 Task: Add Attachment from "Attach a link" to Card Card0000000140 in Board Board0000000035 in Workspace WS0000000012 in Trello. Add Cover Red to Card Card0000000140 in Board Board0000000035 in Workspace WS0000000012 in Trello. Add "Join Card" Button Button0000000140  to Card Card0000000140 in Board Board0000000035 in Workspace WS0000000012 in Trello. Add Description DS0000000140 to Card Card0000000140 in Board Board0000000035 in Workspace WS0000000012 in Trello. Add Comment CM0000000140 to Card Card0000000140 in Board Board0000000035 in Workspace WS0000000012 in Trello
Action: Mouse moved to (417, 420)
Screenshot: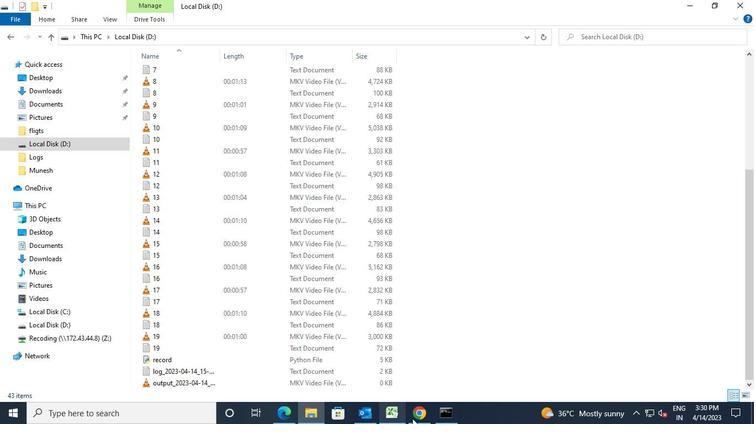 
Action: Mouse pressed left at (417, 420)
Screenshot: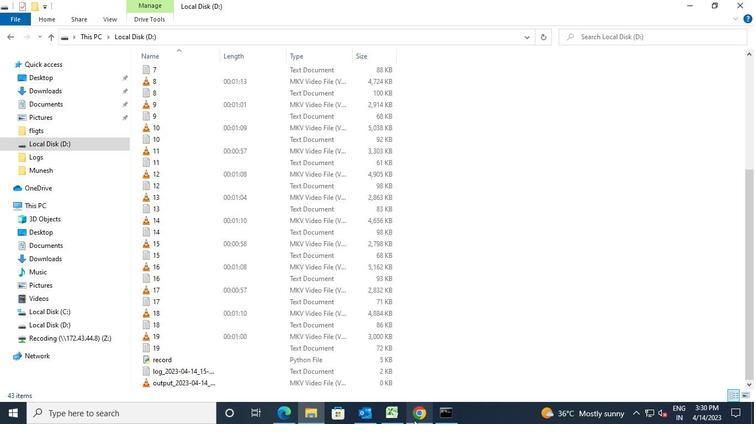 
Action: Mouse moved to (285, 170)
Screenshot: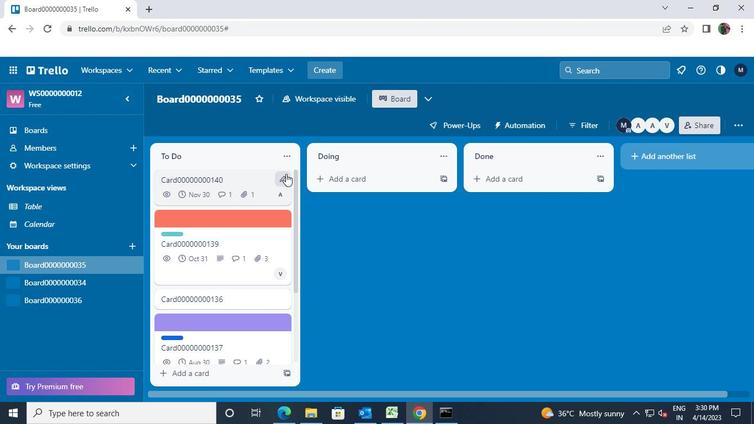 
Action: Mouse pressed left at (285, 170)
Screenshot: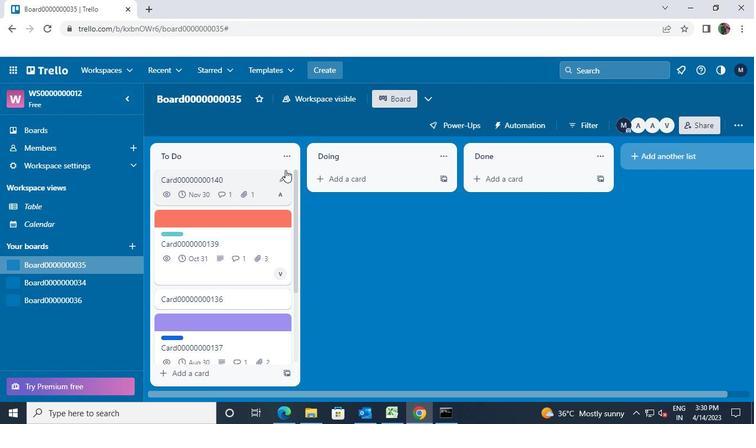 
Action: Mouse moved to (504, 247)
Screenshot: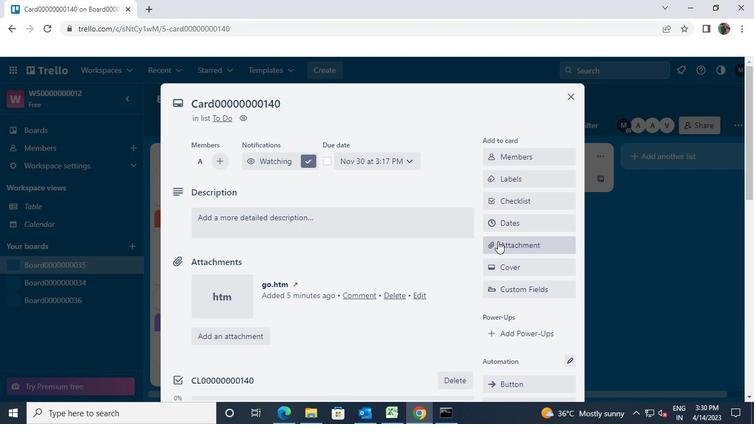 
Action: Mouse pressed left at (504, 247)
Screenshot: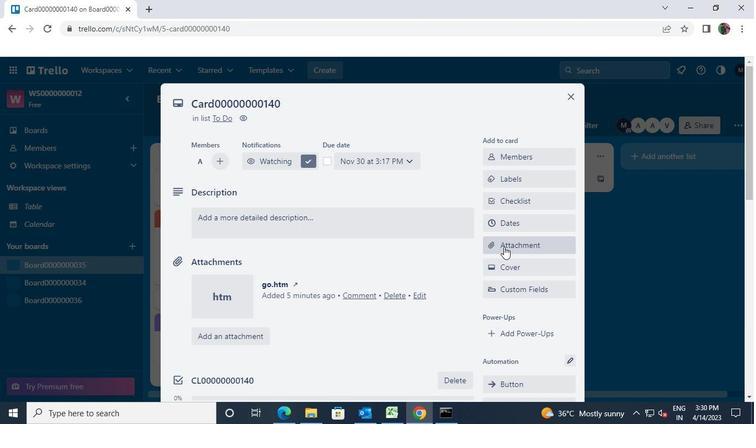 
Action: Mouse moved to (501, 118)
Screenshot: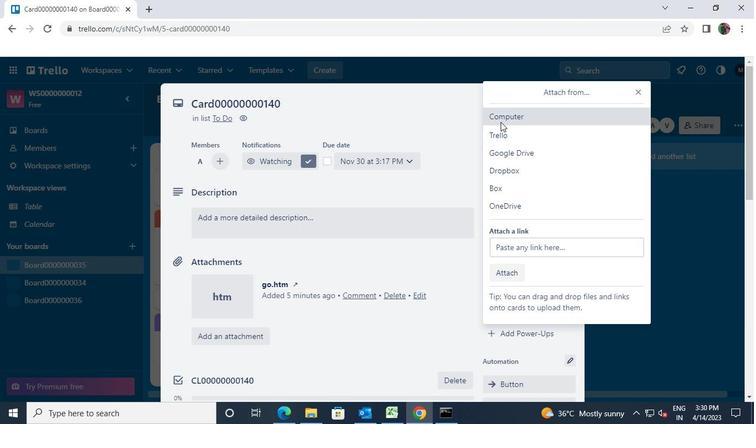 
Action: Mouse pressed left at (501, 118)
Screenshot: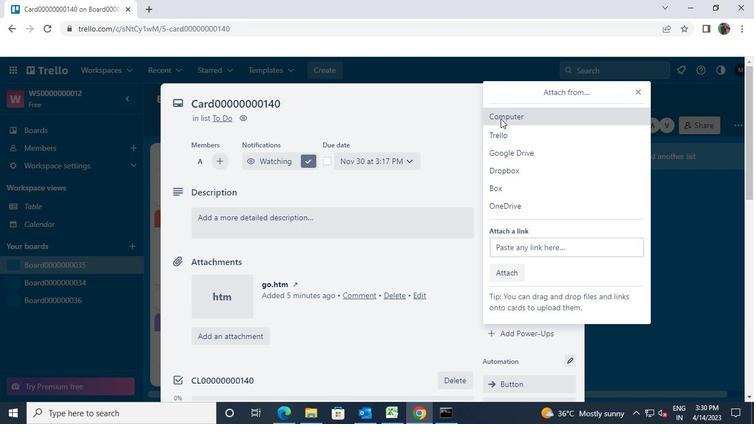 
Action: Mouse moved to (111, 105)
Screenshot: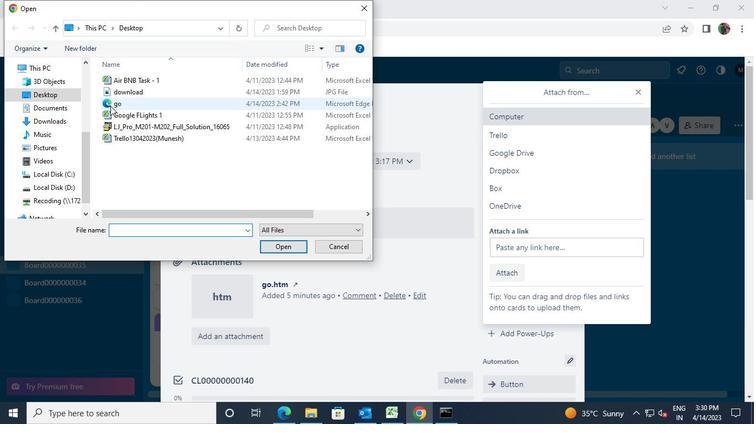 
Action: Mouse pressed left at (111, 105)
Screenshot: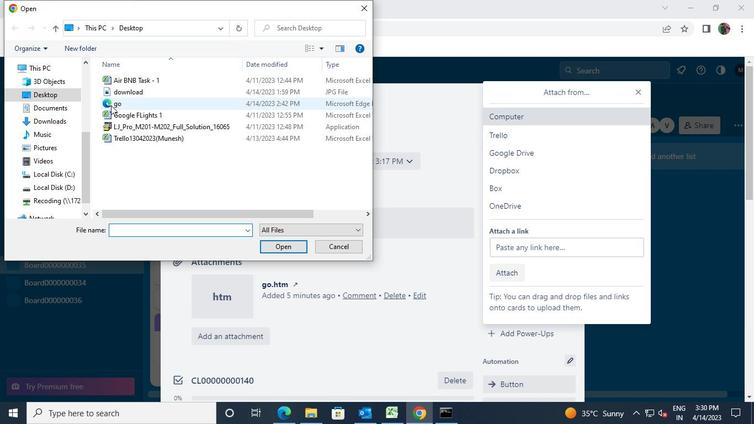 
Action: Mouse moved to (268, 244)
Screenshot: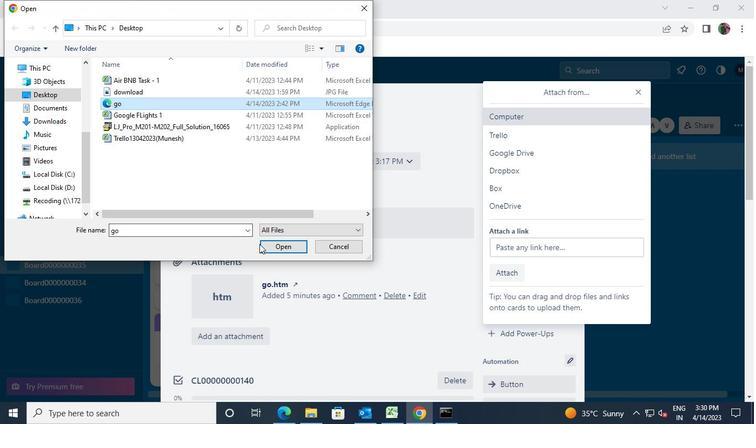 
Action: Mouse pressed left at (268, 244)
Screenshot: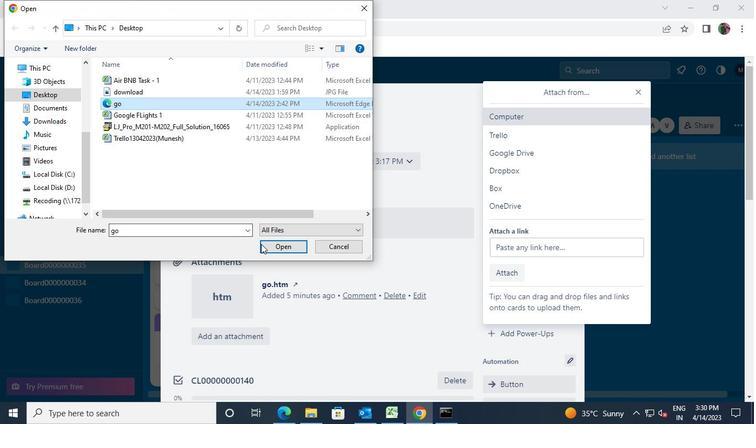 
Action: Mouse moved to (573, 95)
Screenshot: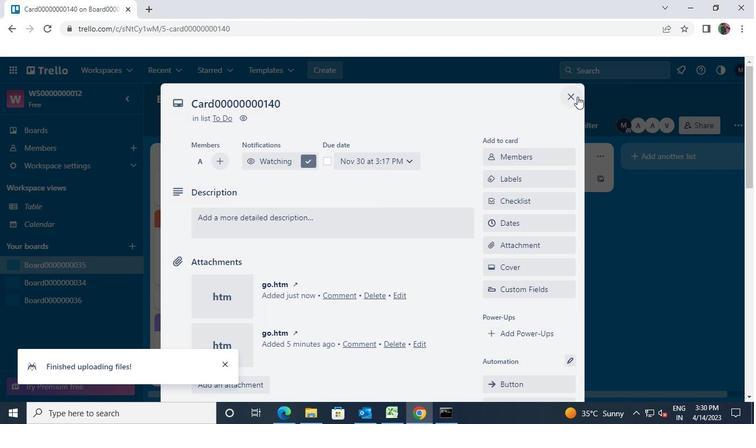 
Action: Mouse pressed left at (573, 95)
Screenshot: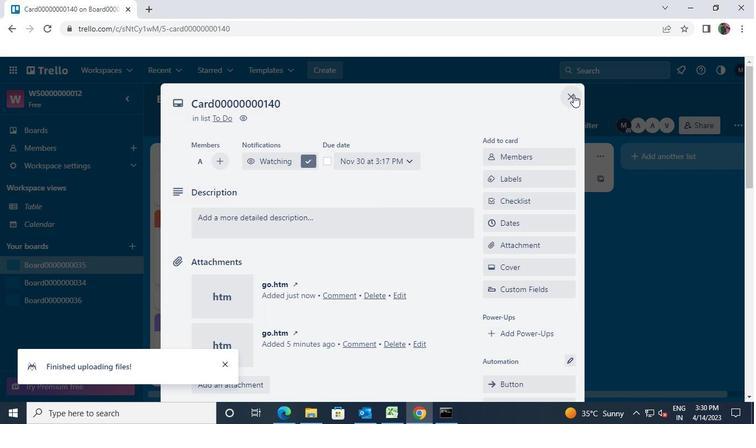 
Action: Mouse moved to (277, 177)
Screenshot: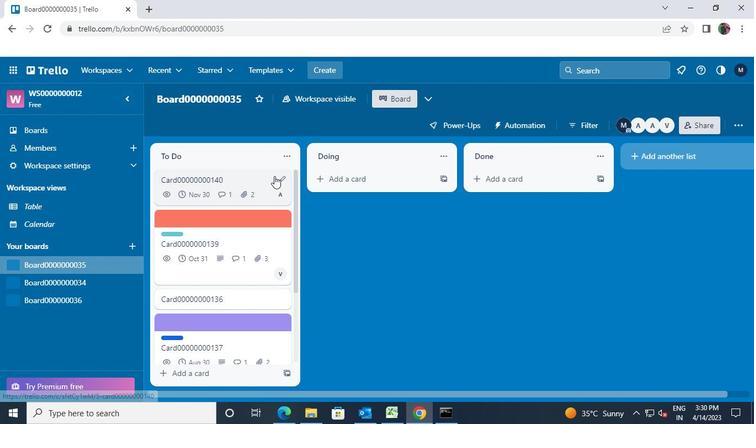 
Action: Mouse pressed left at (277, 177)
Screenshot: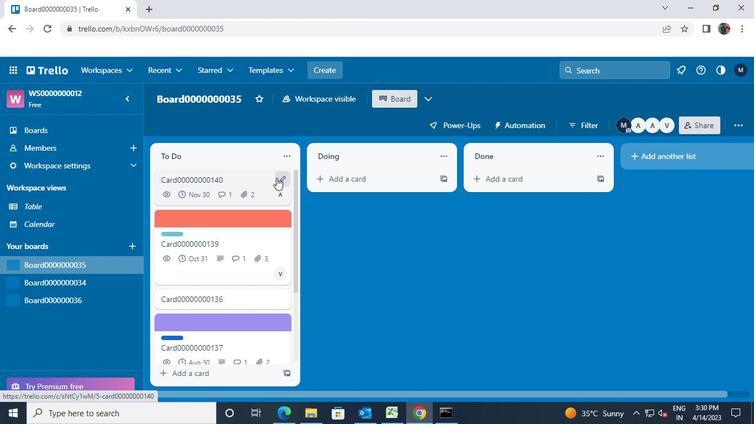 
Action: Mouse moved to (331, 238)
Screenshot: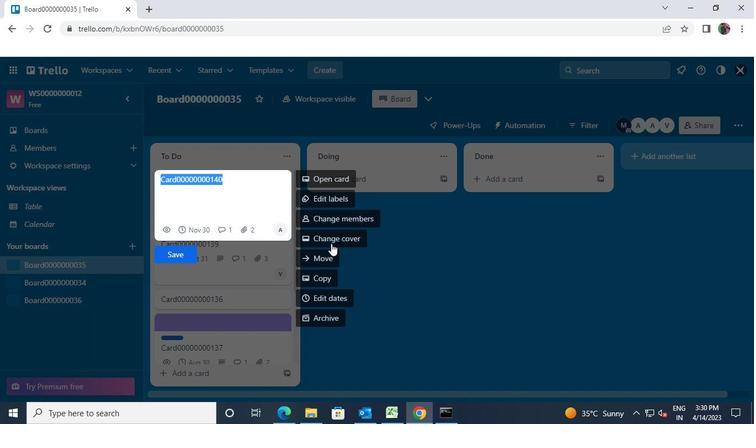 
Action: Mouse pressed left at (331, 238)
Screenshot: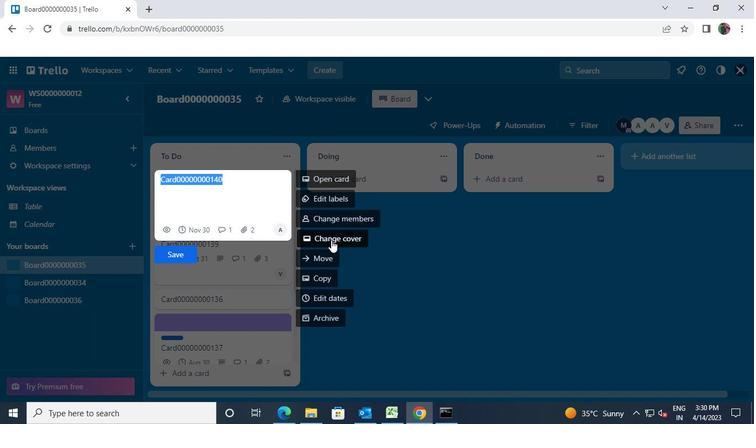
Action: Mouse moved to (425, 190)
Screenshot: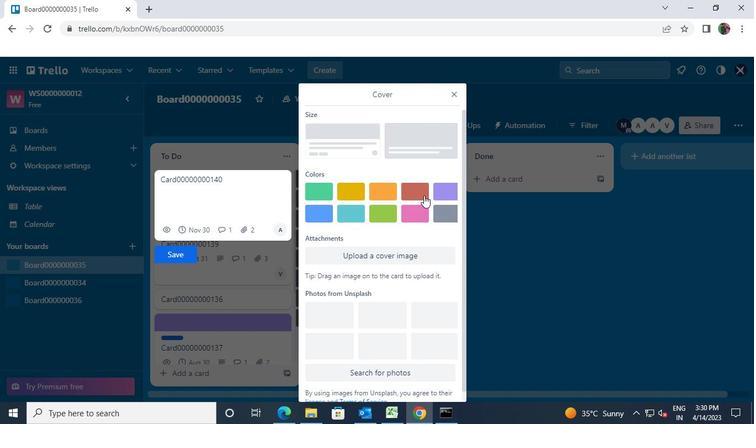 
Action: Mouse pressed left at (425, 190)
Screenshot: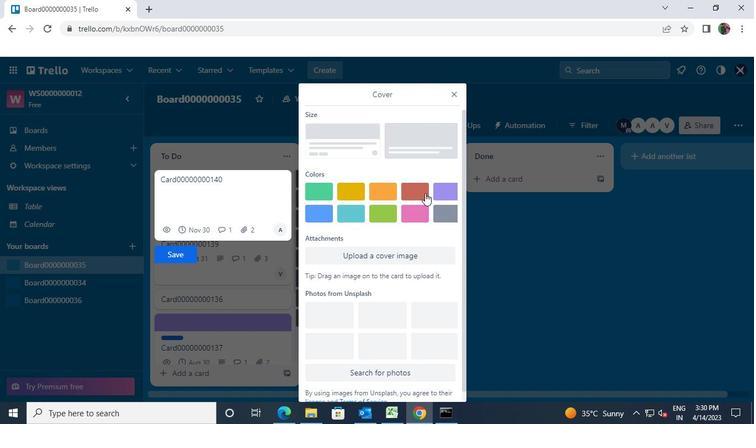 
Action: Mouse moved to (182, 268)
Screenshot: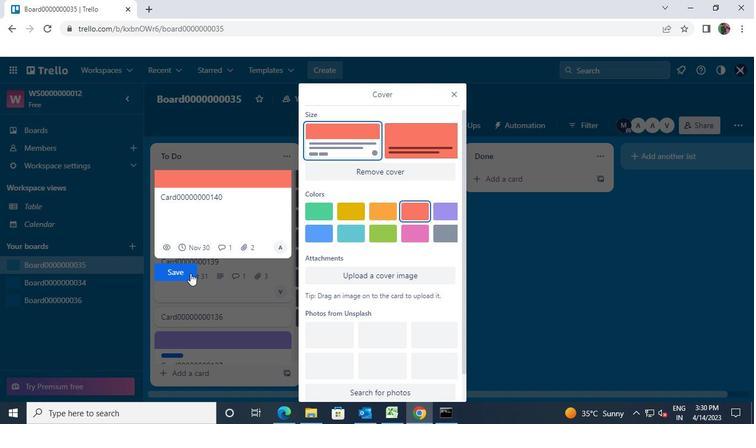 
Action: Mouse pressed left at (182, 268)
Screenshot: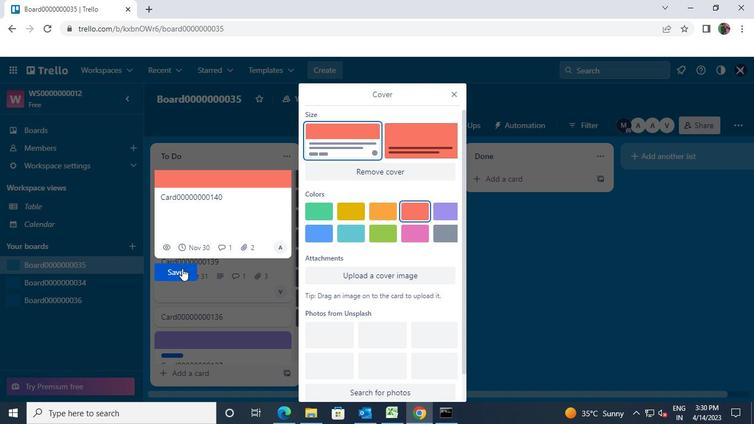 
Action: Mouse moved to (280, 176)
Screenshot: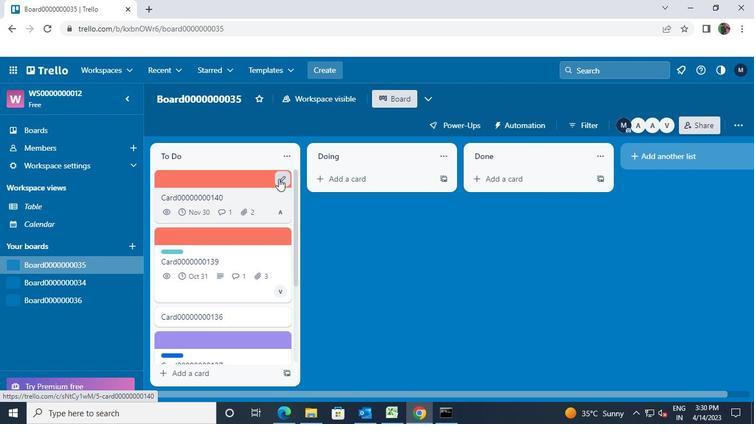 
Action: Mouse pressed left at (280, 176)
Screenshot: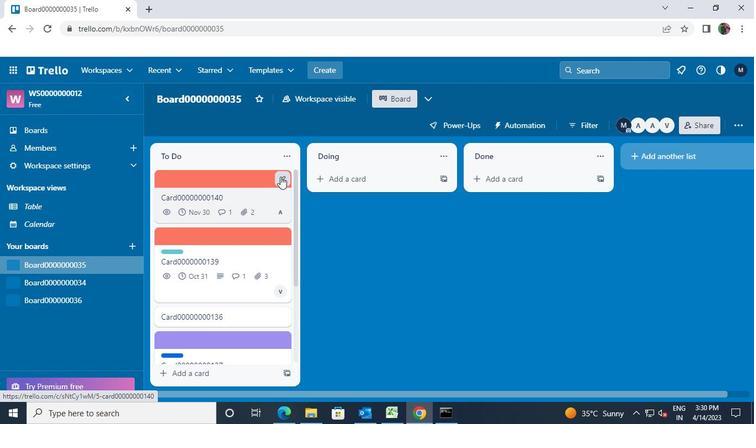 
Action: Mouse moved to (315, 180)
Screenshot: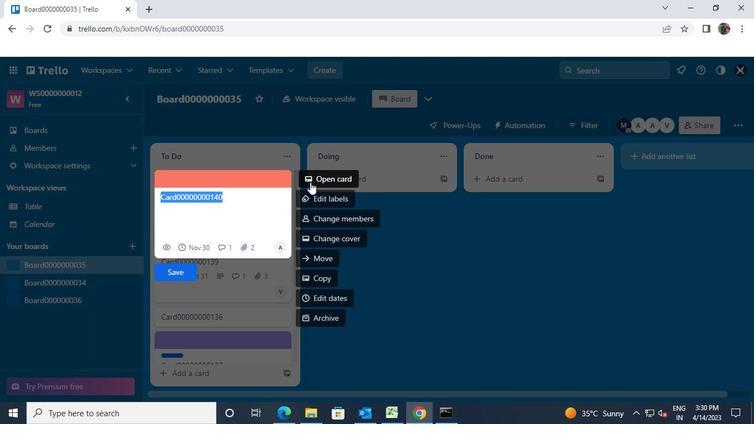 
Action: Mouse pressed left at (315, 180)
Screenshot: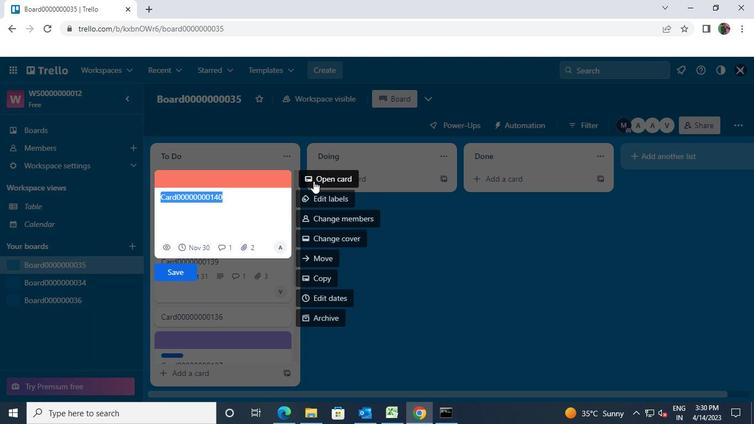 
Action: Mouse moved to (407, 289)
Screenshot: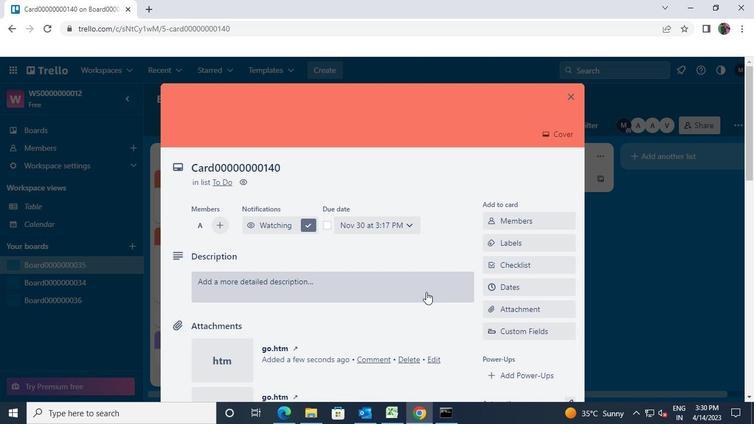 
Action: Mouse pressed left at (407, 289)
Screenshot: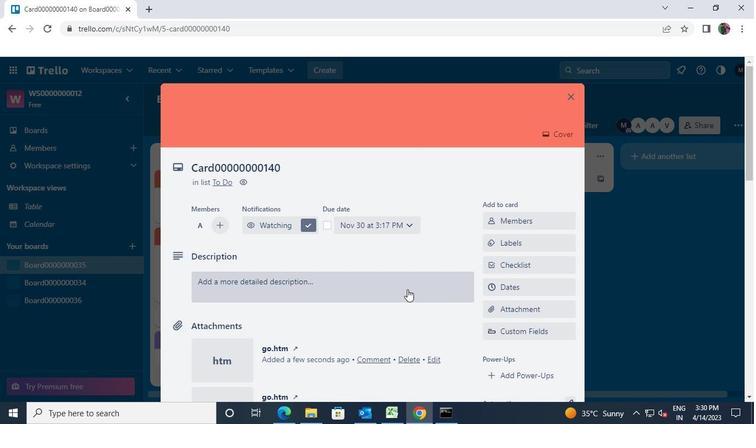 
Action: Key pressed <Key.shift>Ds<<96>><<96>><<96>><<96>><<96>><<96>><<96>><<97>><<100>><<96>>
Screenshot: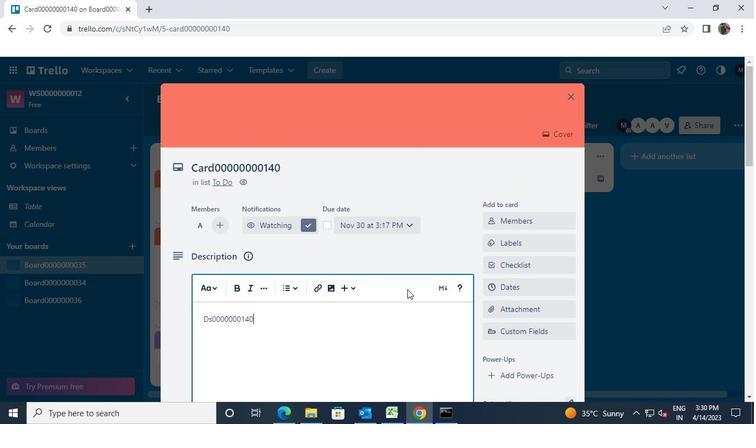 
Action: Mouse scrolled (407, 289) with delta (0, 0)
Screenshot: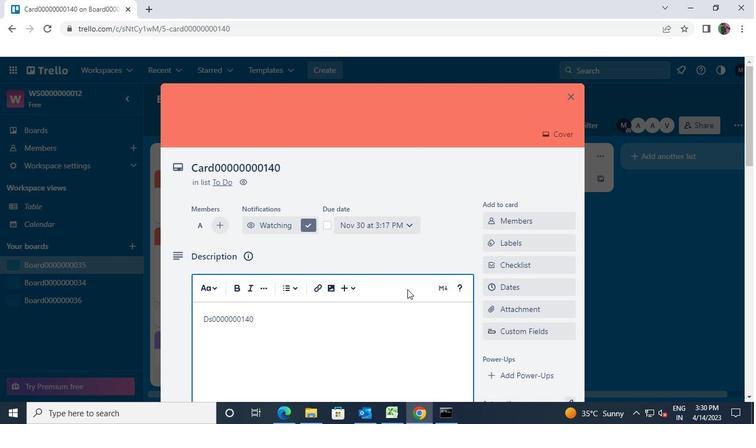 
Action: Mouse scrolled (407, 289) with delta (0, 0)
Screenshot: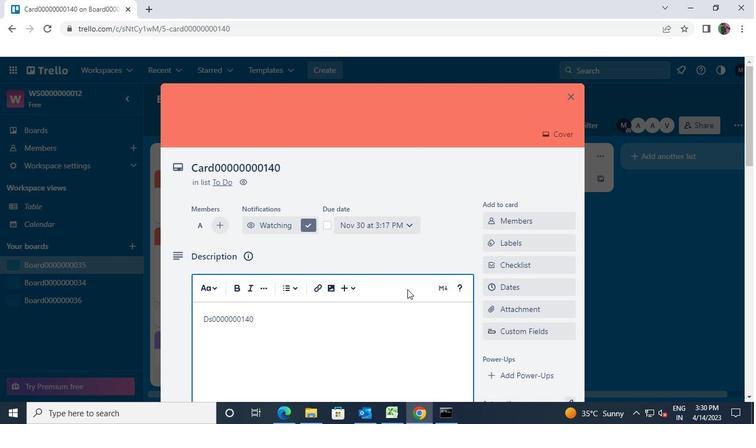 
Action: Mouse scrolled (407, 289) with delta (0, 0)
Screenshot: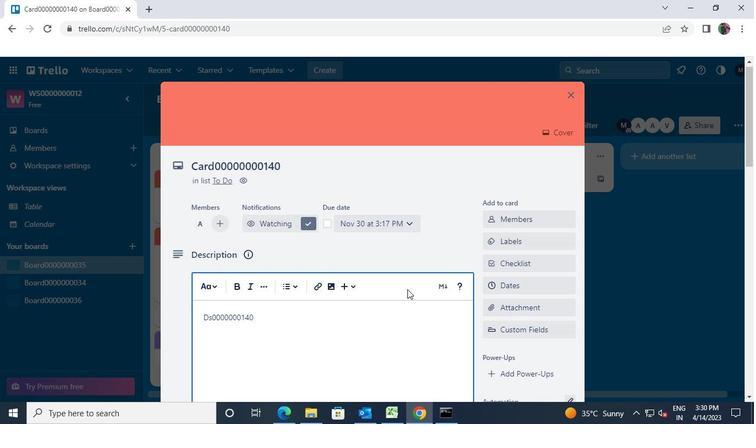 
Action: Mouse moved to (214, 274)
Screenshot: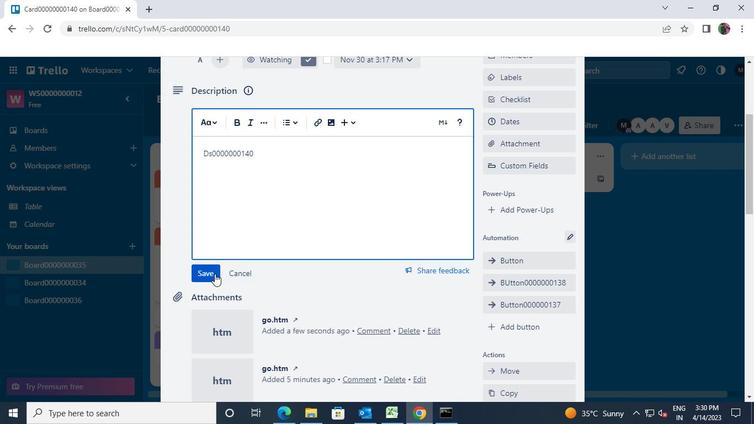 
Action: Mouse pressed left at (214, 274)
Screenshot: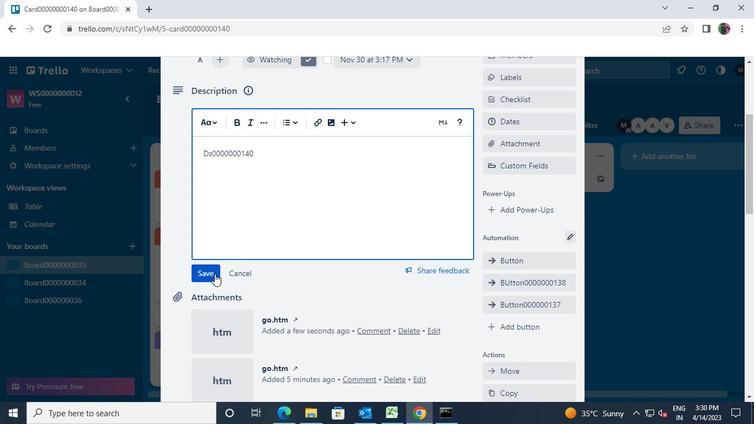 
Action: Mouse moved to (279, 308)
Screenshot: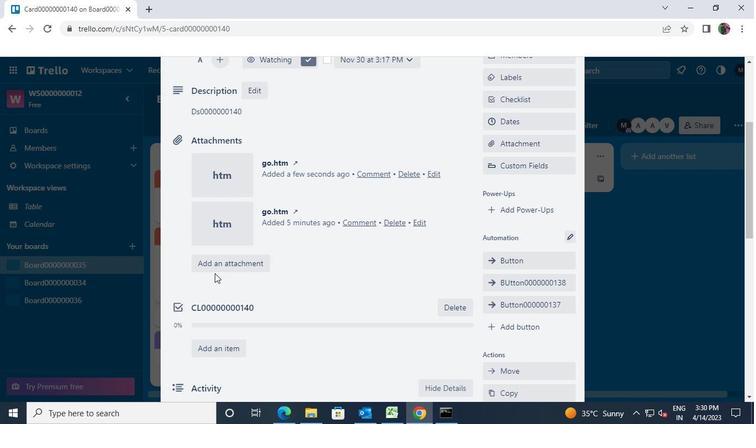 
Action: Mouse scrolled (279, 308) with delta (0, 0)
Screenshot: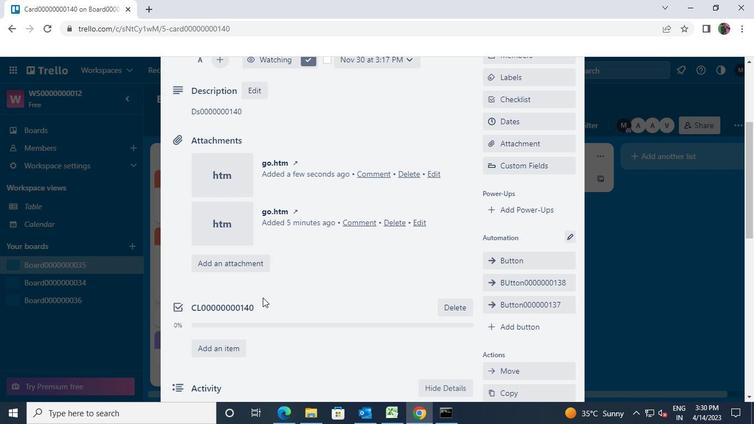 
Action: Mouse scrolled (279, 308) with delta (0, 0)
Screenshot: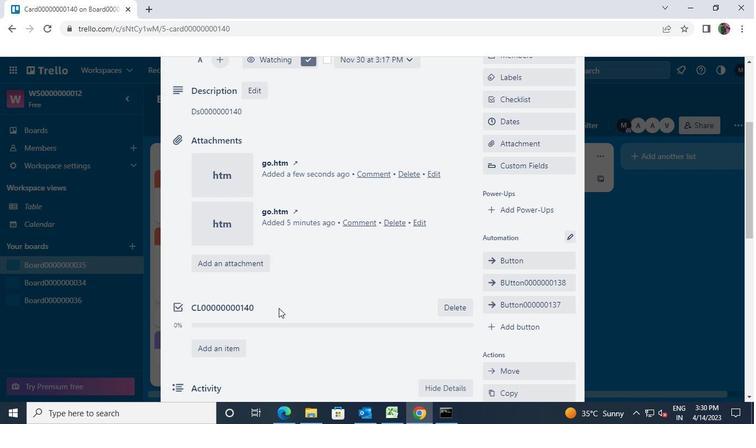 
Action: Mouse scrolled (279, 308) with delta (0, 0)
Screenshot: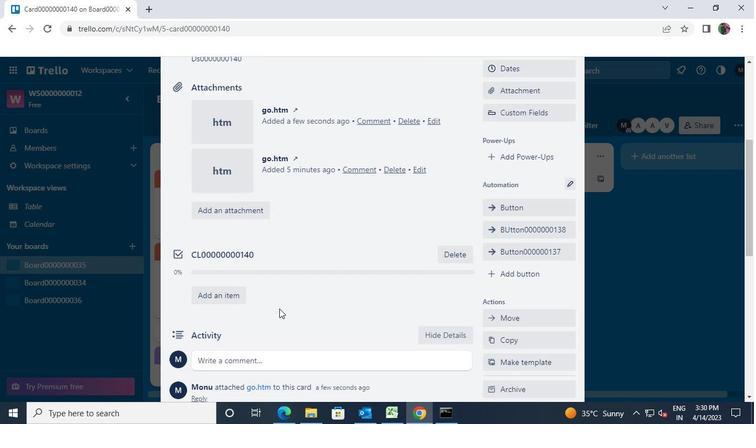 
Action: Mouse moved to (265, 254)
Screenshot: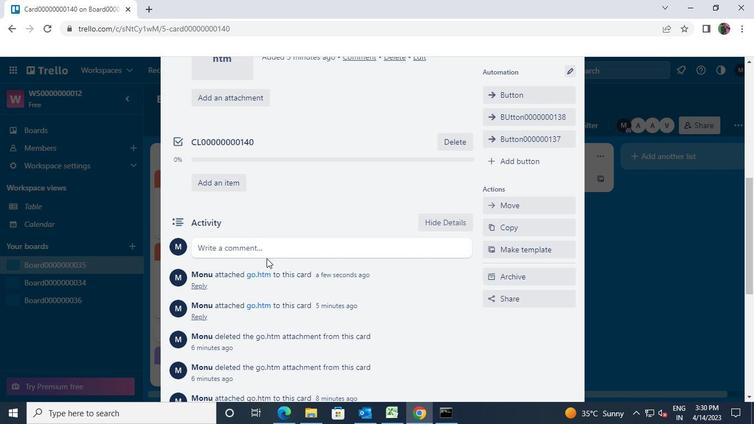 
Action: Mouse pressed left at (265, 254)
Screenshot: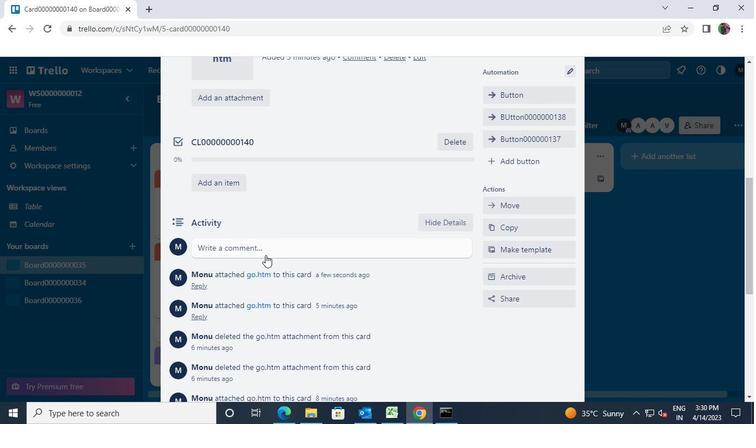 
Action: Mouse moved to (265, 254)
Screenshot: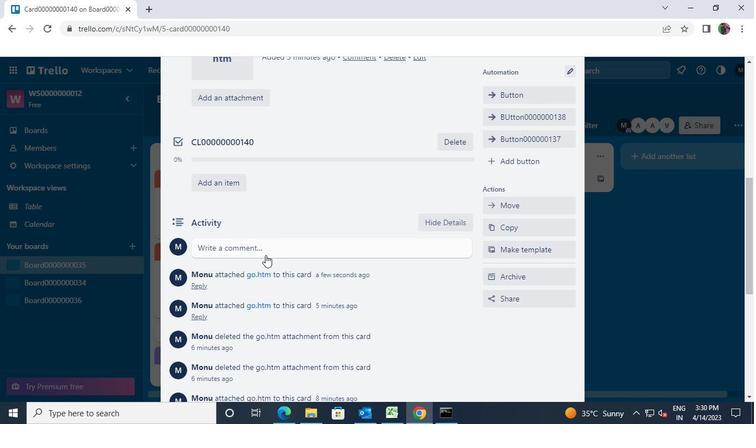 
Action: Key pressed <Key.shift>CM<<96>><<96>><<96>><<96>><<96>><<96>><<96>><<96>><<97>><<100>><<96>>
Screenshot: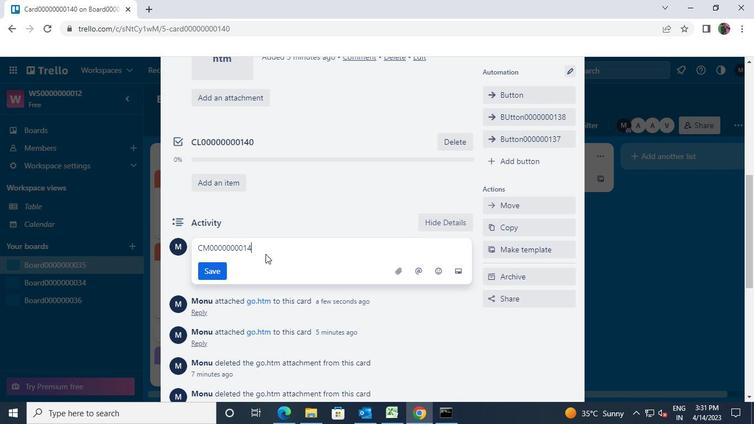 
Action: Mouse moved to (218, 271)
Screenshot: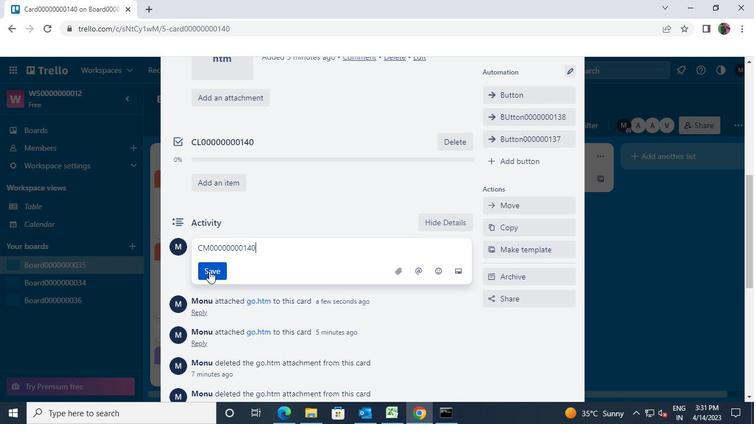 
Action: Mouse pressed left at (218, 271)
Screenshot: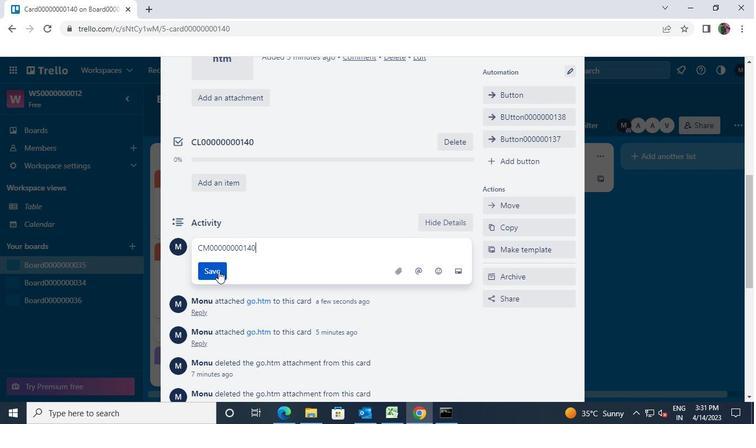 
Action: Mouse moved to (291, 251)
Screenshot: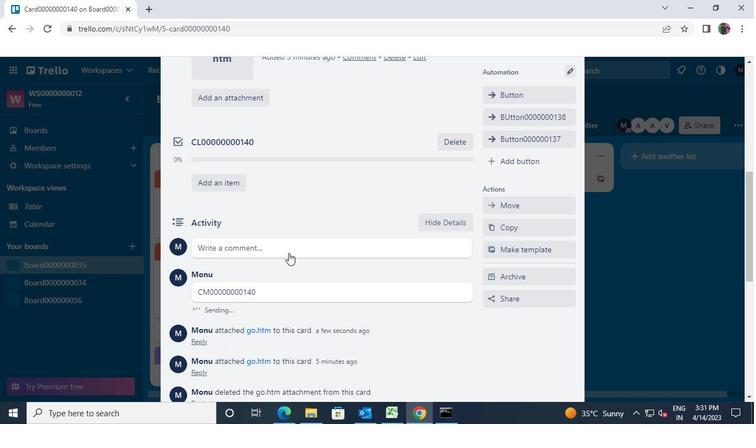 
Action: Mouse scrolled (291, 252) with delta (0, 0)
Screenshot: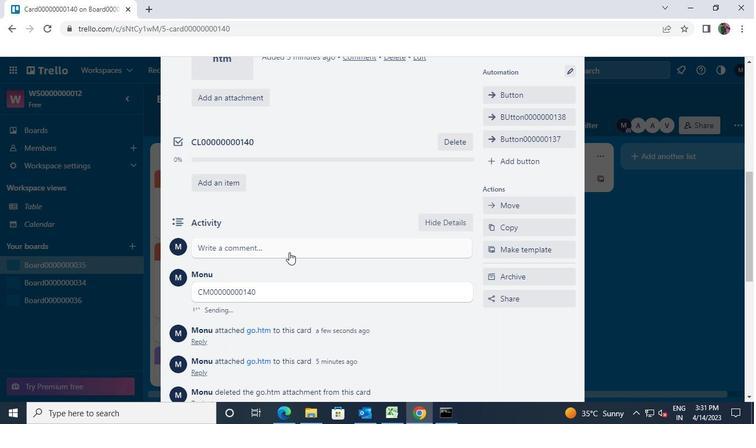 
Action: Mouse moved to (291, 251)
Screenshot: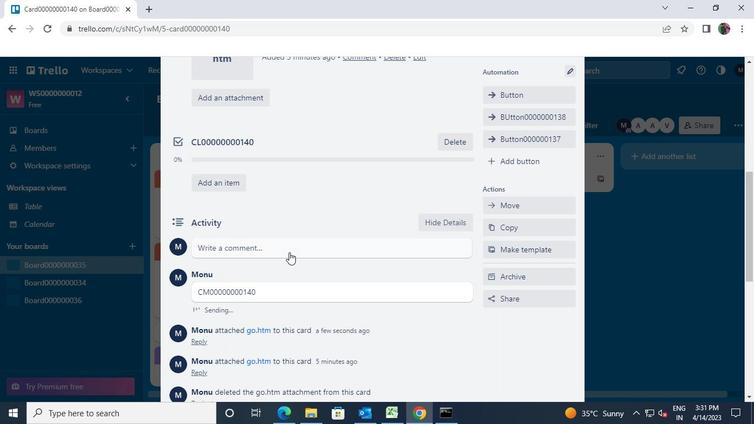 
Action: Mouse scrolled (291, 252) with delta (0, 0)
Screenshot: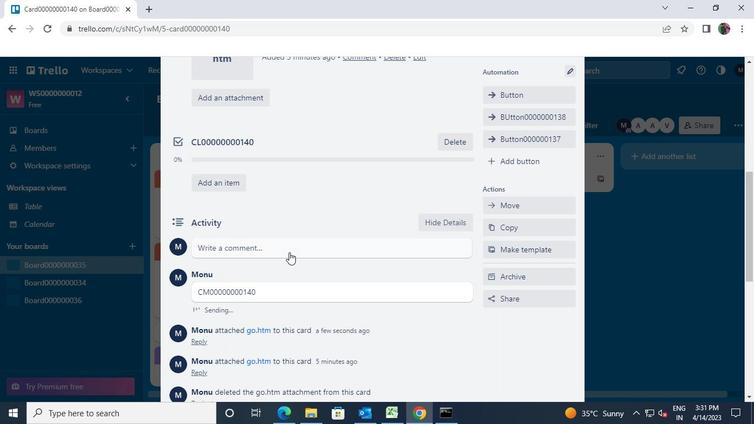 
Action: Mouse scrolled (291, 252) with delta (0, 0)
Screenshot: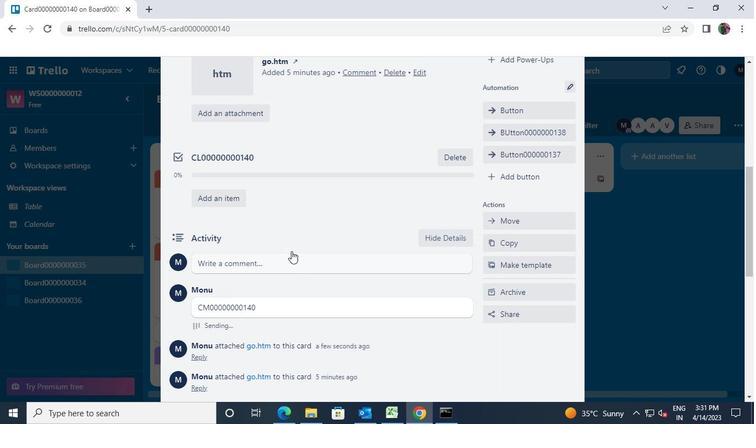 
Action: Mouse scrolled (291, 252) with delta (0, 0)
Screenshot: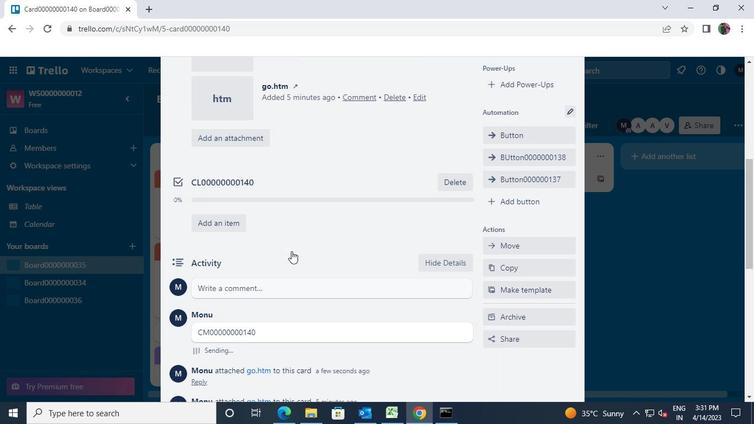 
Action: Mouse scrolled (291, 252) with delta (0, 0)
Screenshot: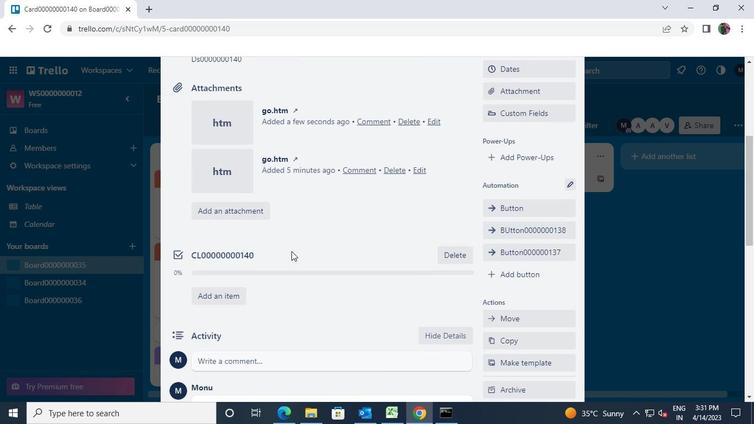 
Action: Mouse scrolled (291, 252) with delta (0, 0)
Screenshot: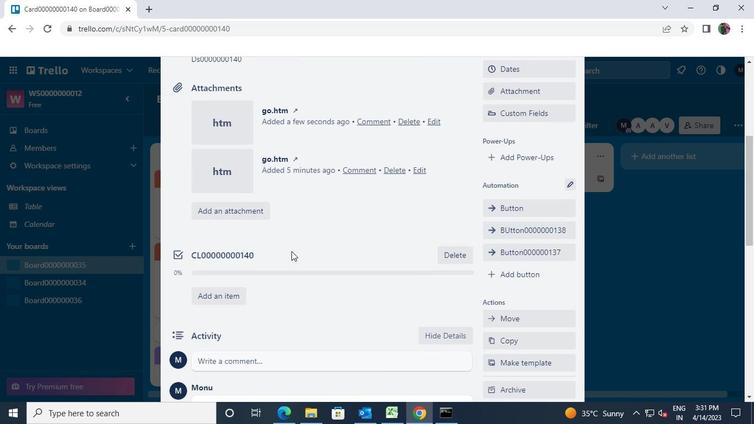 
Action: Mouse scrolled (291, 252) with delta (0, 0)
Screenshot: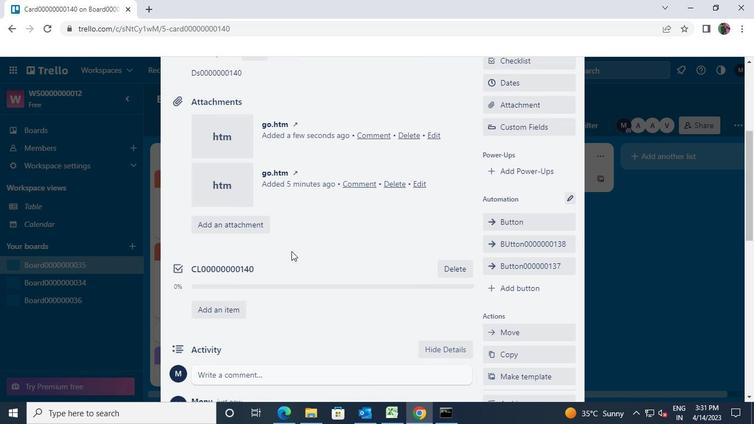 
Action: Mouse scrolled (291, 252) with delta (0, 0)
Screenshot: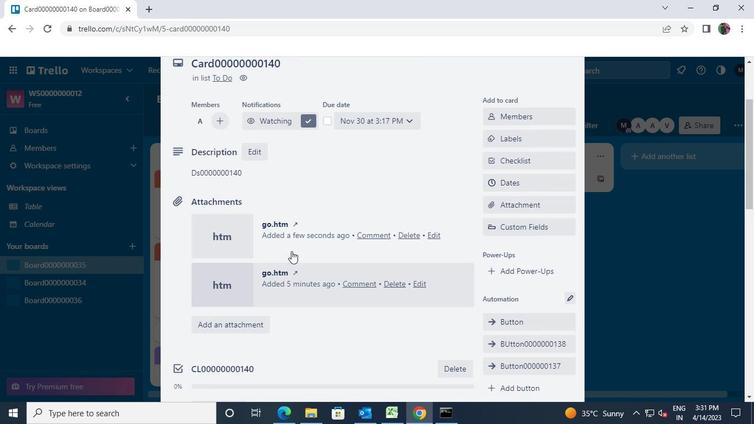 
Action: Mouse scrolled (291, 252) with delta (0, 0)
Screenshot: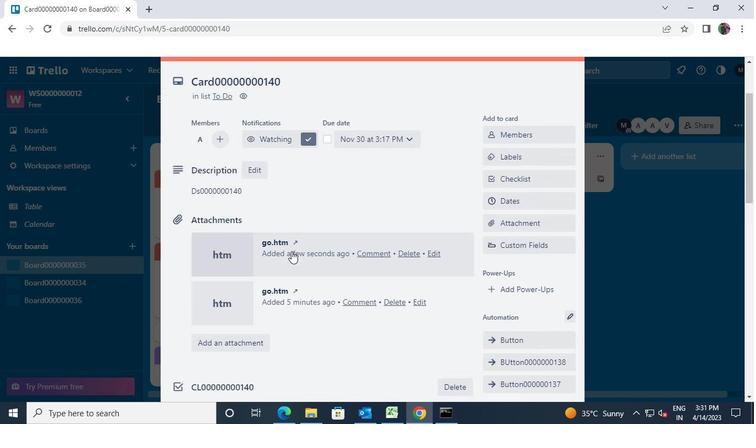 
Action: Mouse moved to (573, 95)
Screenshot: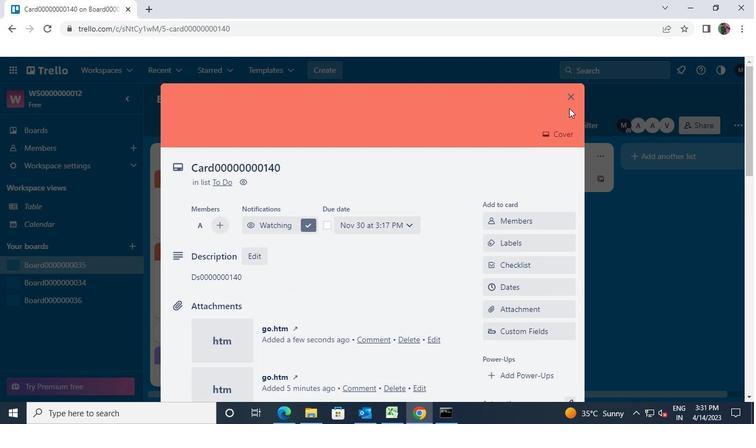 
Action: Mouse pressed left at (573, 95)
Screenshot: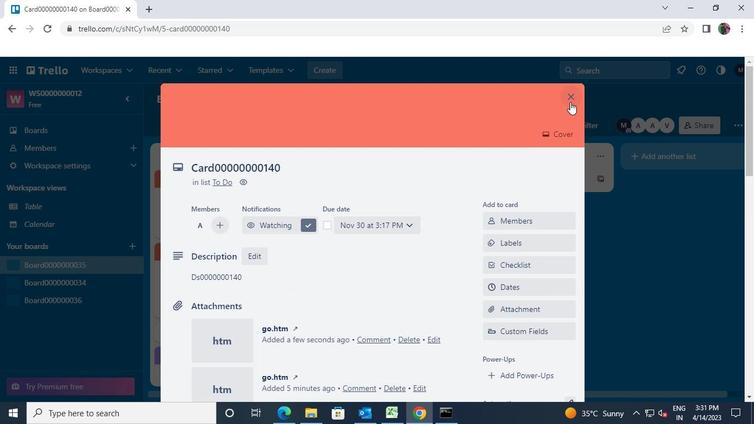 
Action: Mouse moved to (501, 334)
Screenshot: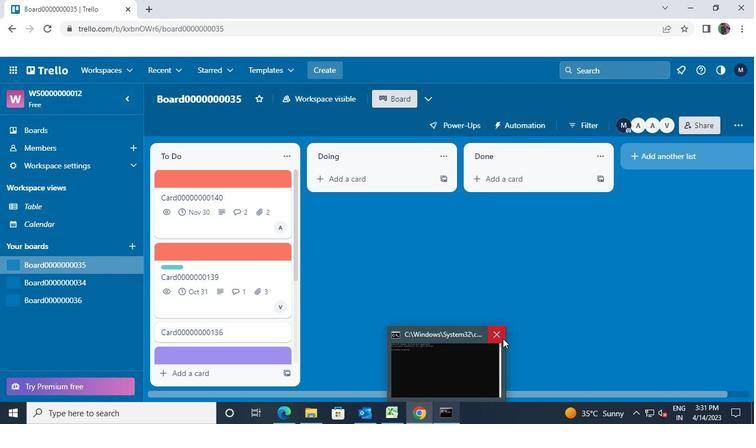 
Action: Mouse pressed left at (501, 334)
Screenshot: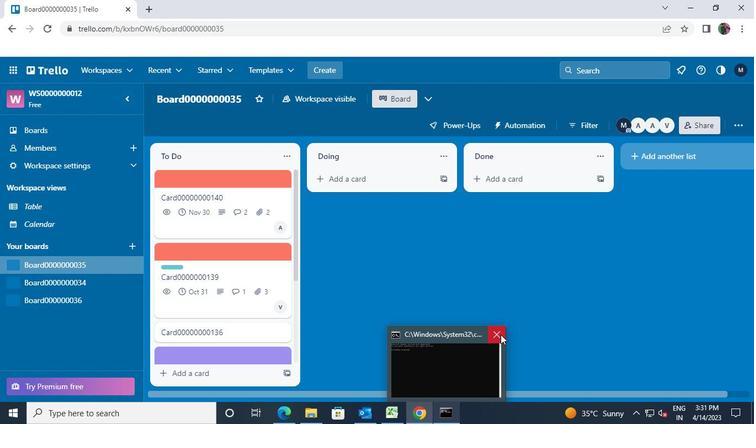 
